Task: Create a due date automation trigger when advanced on, on the monday after a card is due add content with a name not containing resume at 11:00 AM.
Action: Mouse moved to (1007, 79)
Screenshot: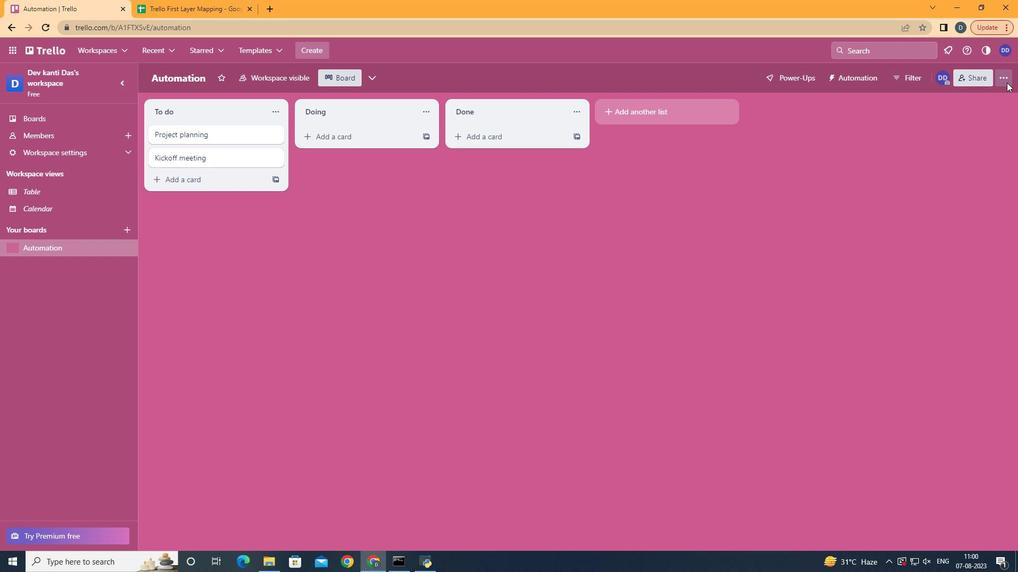 
Action: Mouse pressed left at (1007, 79)
Screenshot: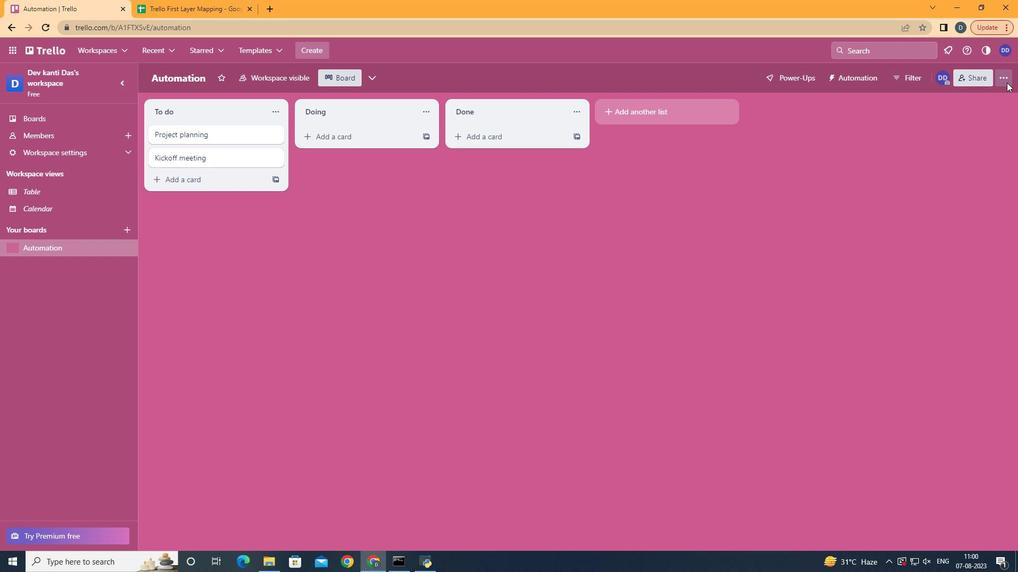 
Action: Mouse moved to (934, 228)
Screenshot: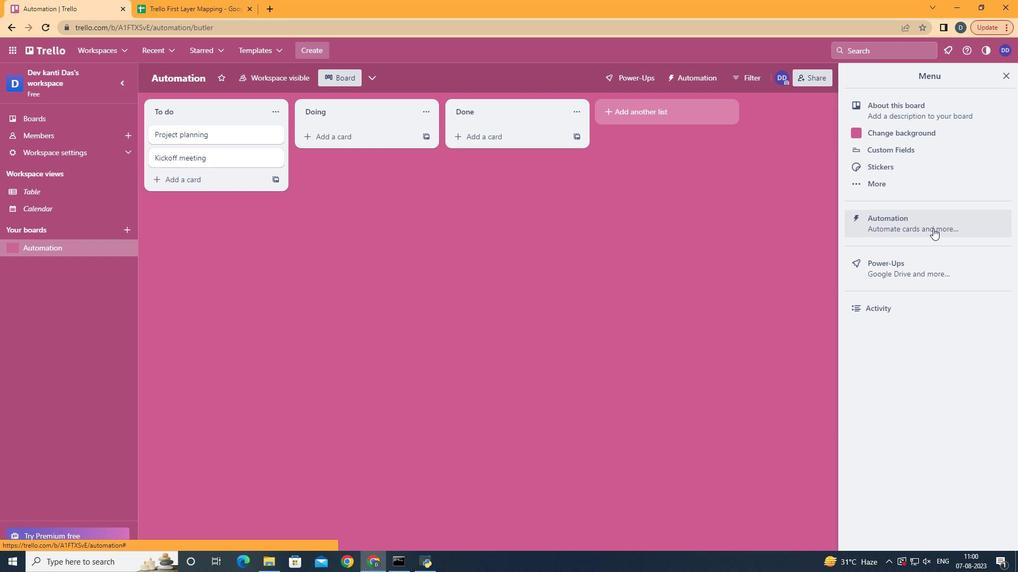
Action: Mouse pressed left at (934, 228)
Screenshot: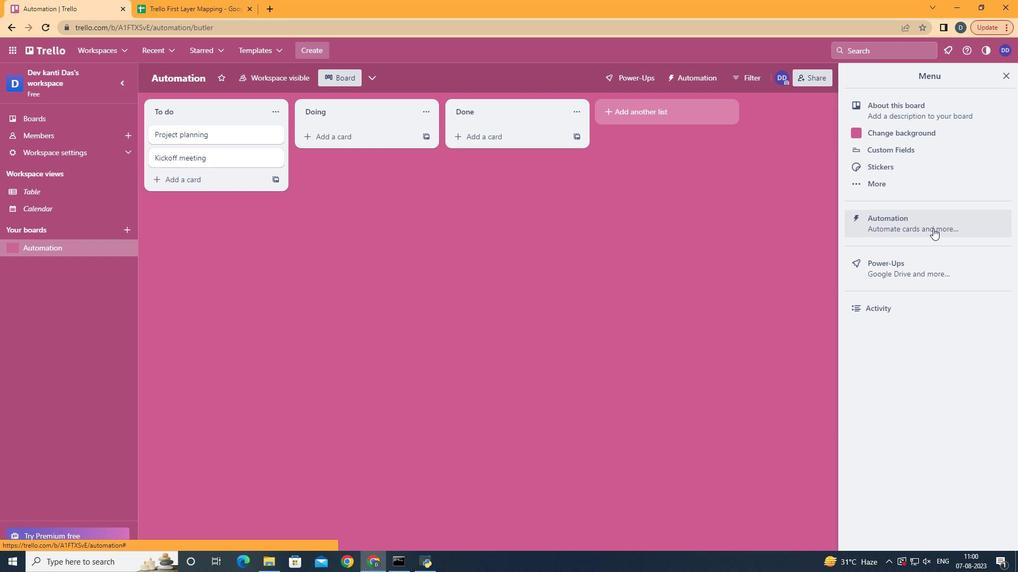 
Action: Mouse moved to (187, 218)
Screenshot: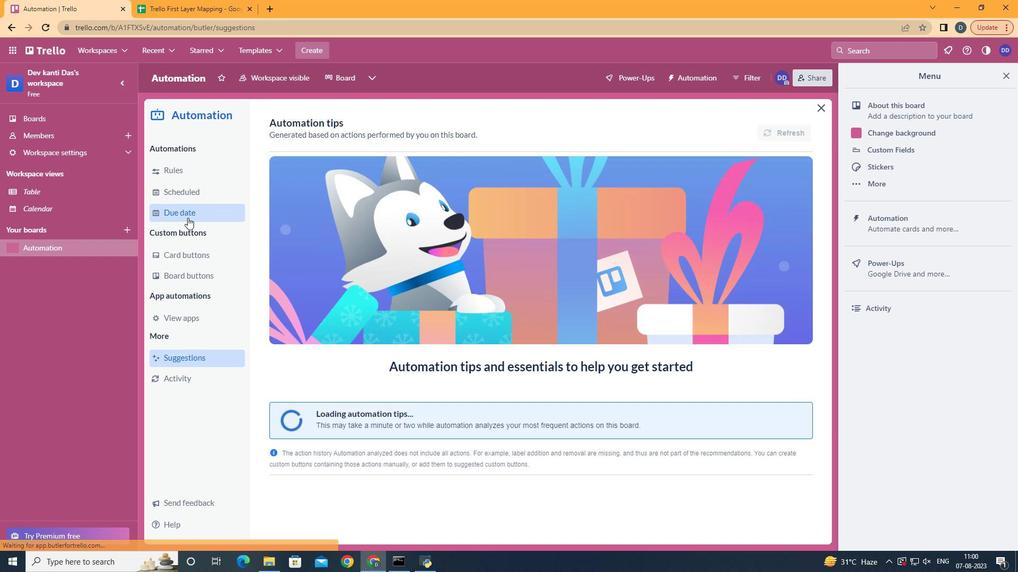 
Action: Mouse pressed left at (187, 218)
Screenshot: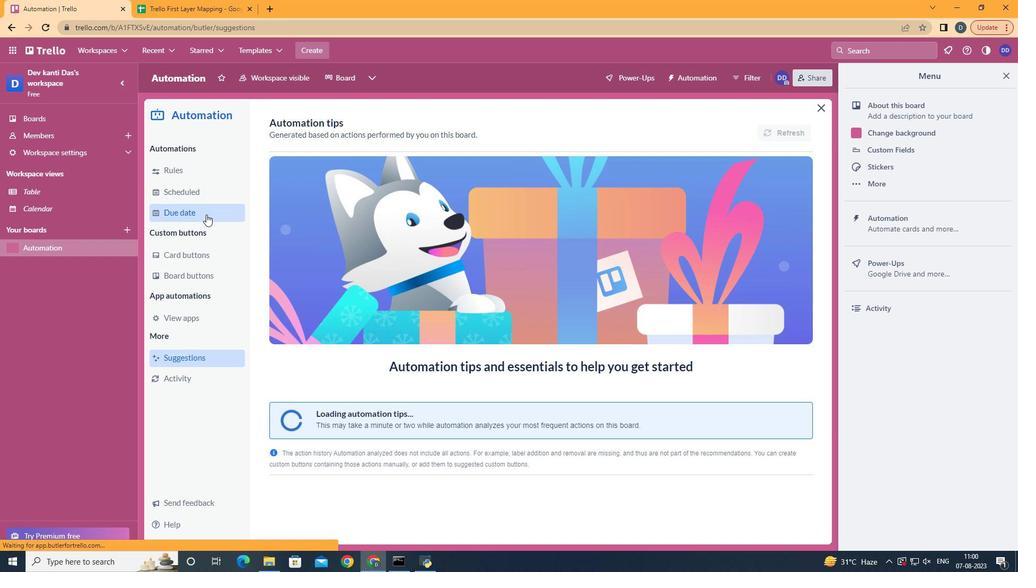 
Action: Mouse moved to (739, 125)
Screenshot: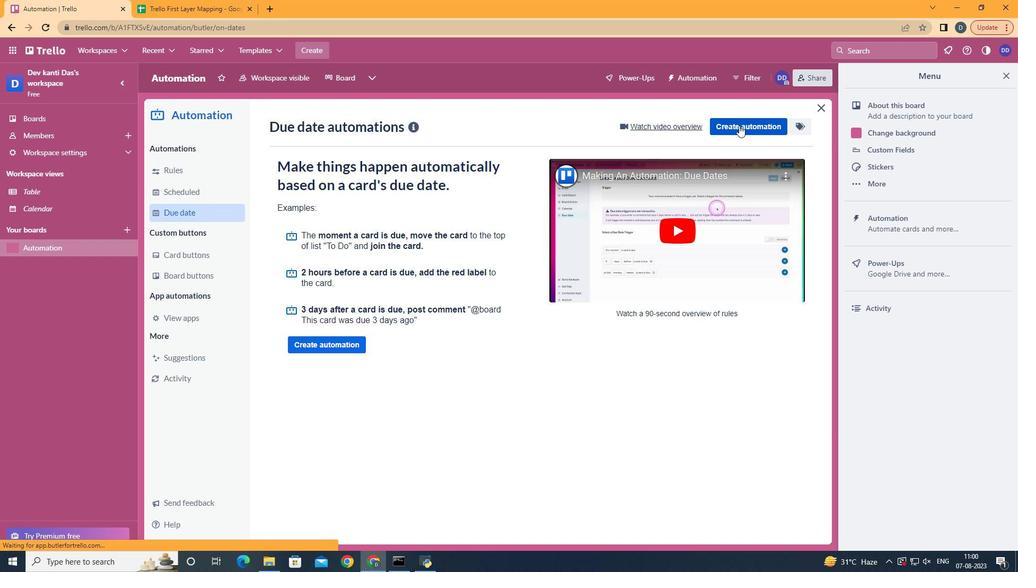 
Action: Mouse pressed left at (739, 125)
Screenshot: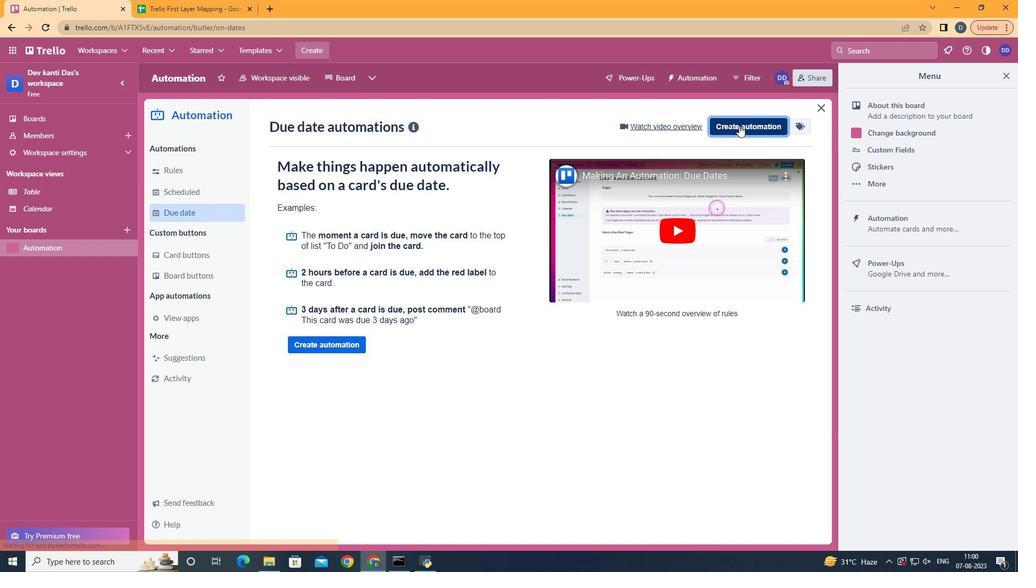 
Action: Mouse moved to (579, 228)
Screenshot: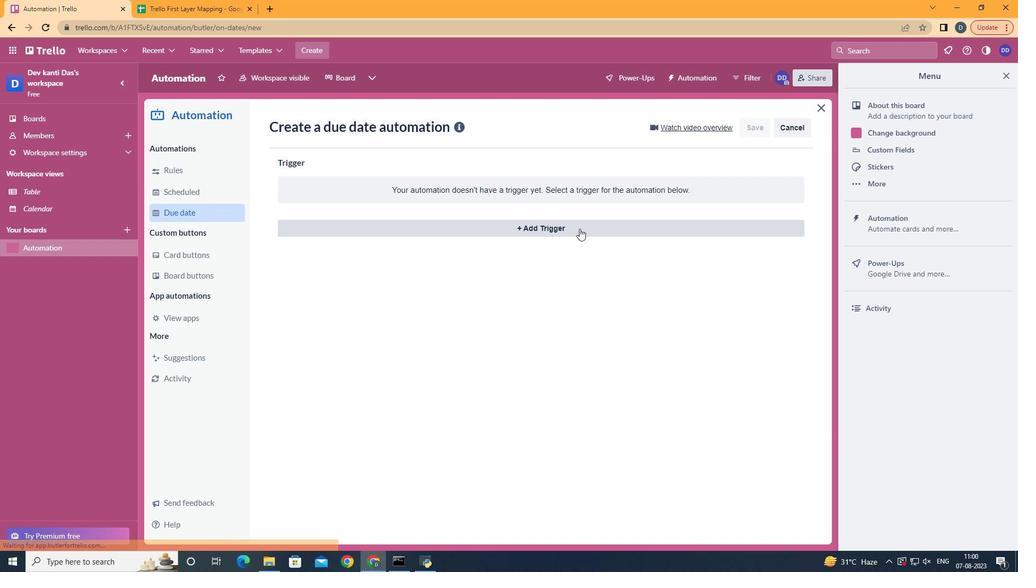 
Action: Mouse pressed left at (579, 228)
Screenshot: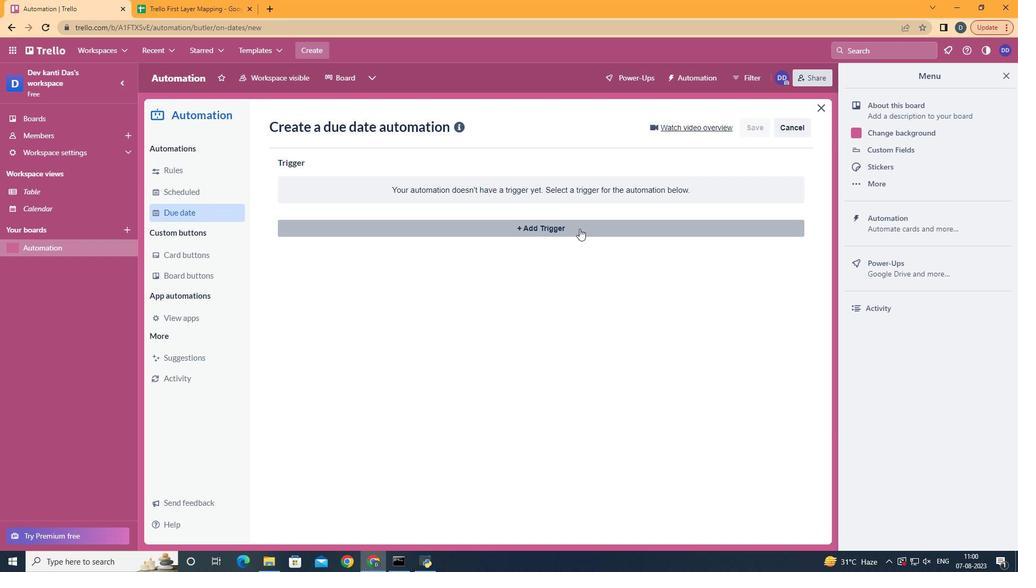 
Action: Mouse moved to (336, 275)
Screenshot: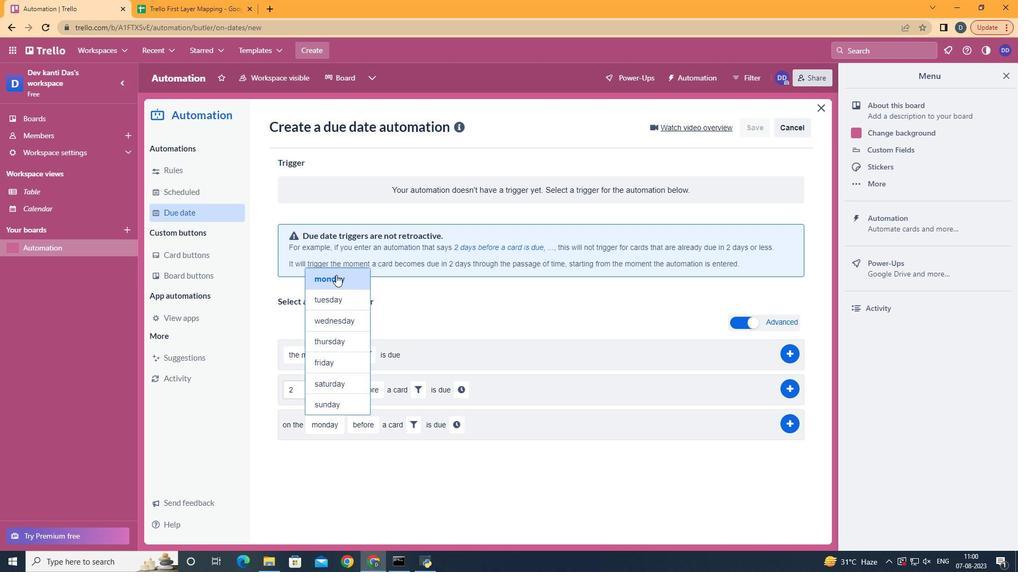 
Action: Mouse pressed left at (336, 275)
Screenshot: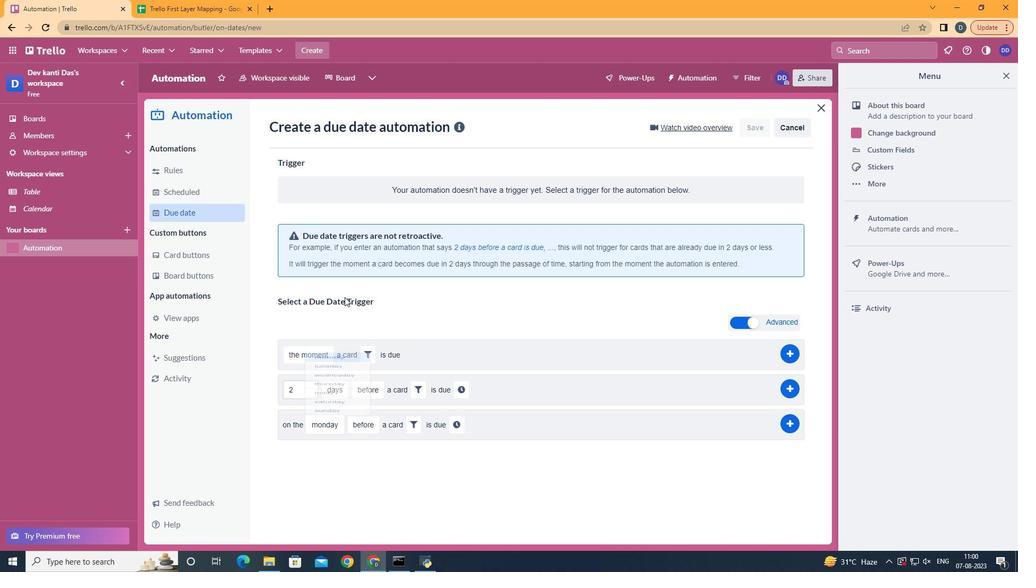 
Action: Mouse moved to (371, 466)
Screenshot: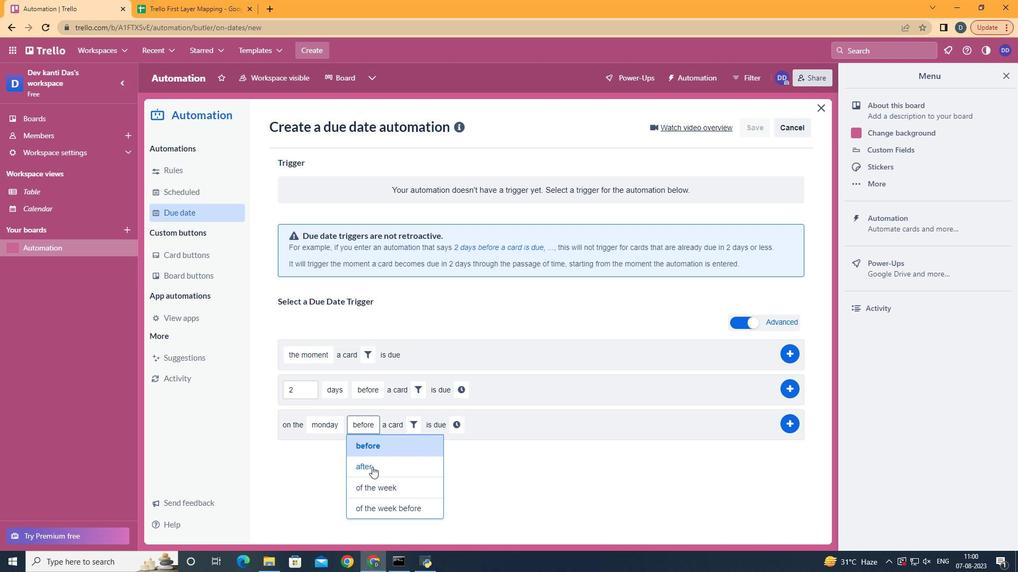 
Action: Mouse pressed left at (371, 466)
Screenshot: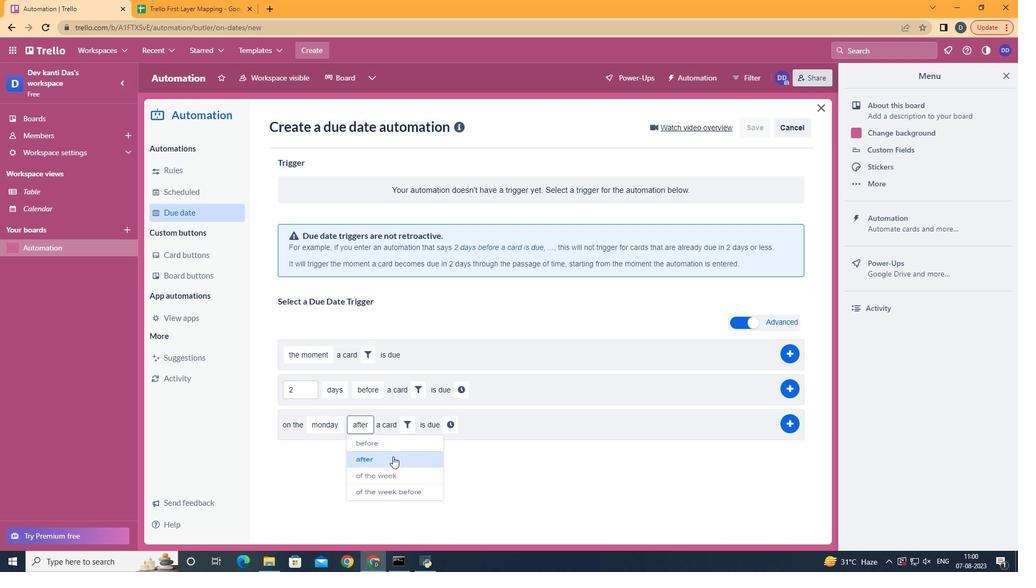 
Action: Mouse moved to (411, 417)
Screenshot: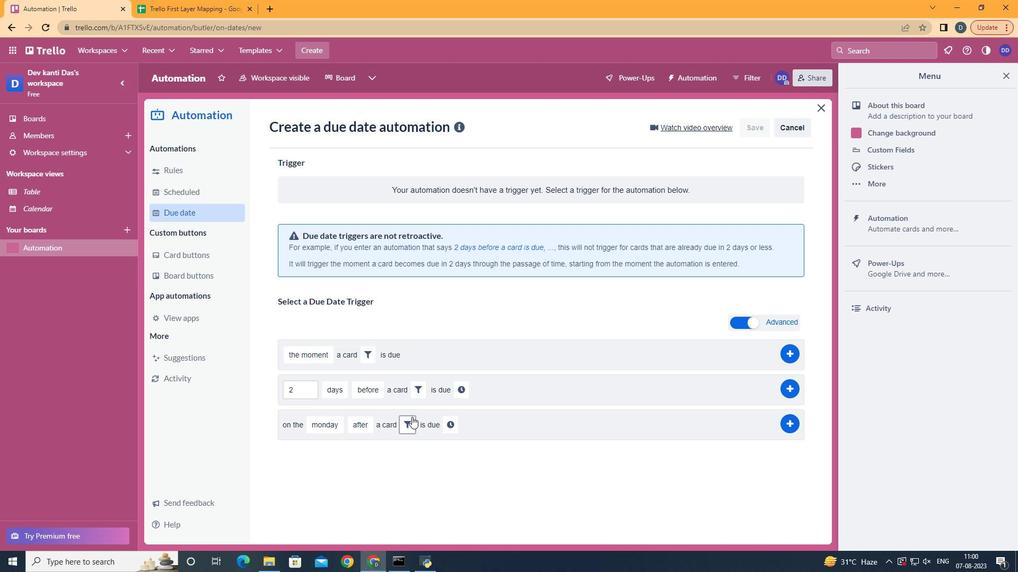 
Action: Mouse pressed left at (411, 417)
Screenshot: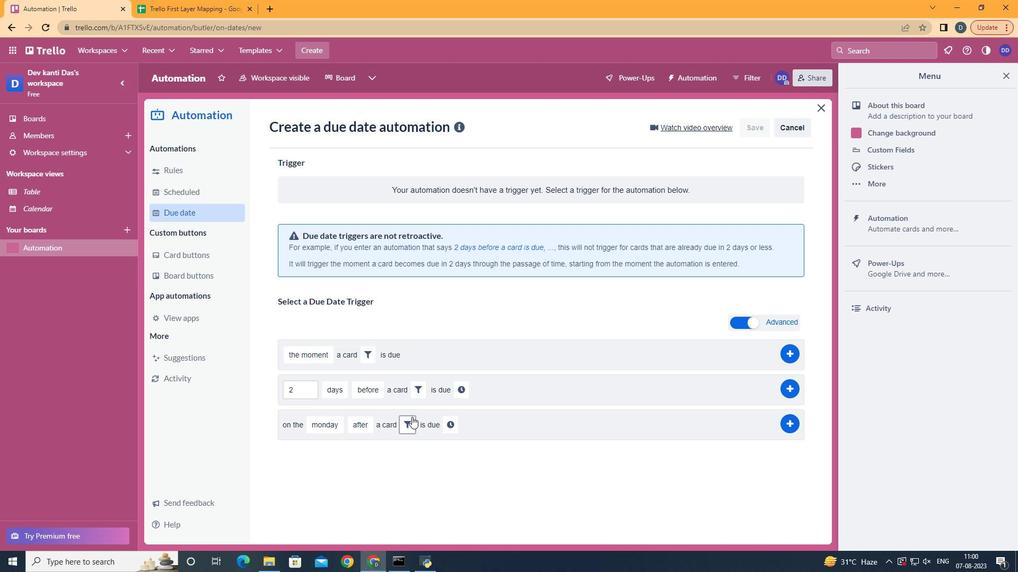 
Action: Mouse moved to (538, 462)
Screenshot: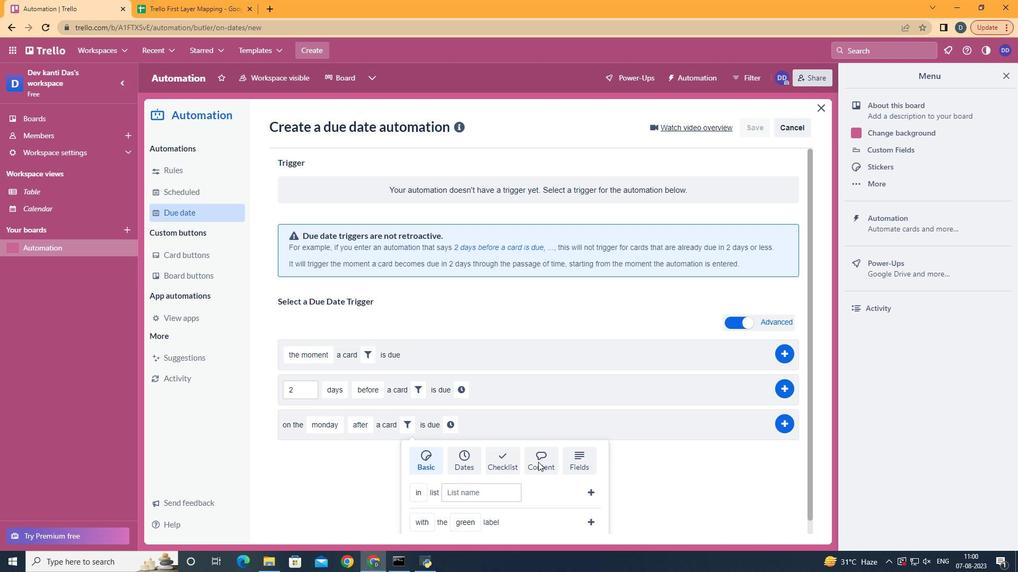 
Action: Mouse pressed left at (538, 462)
Screenshot: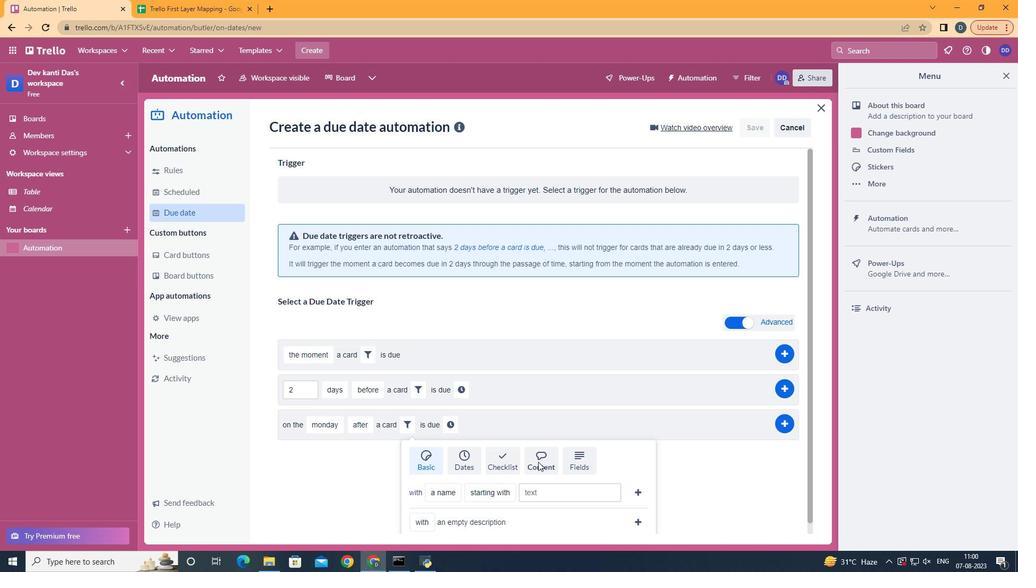 
Action: Mouse moved to (463, 433)
Screenshot: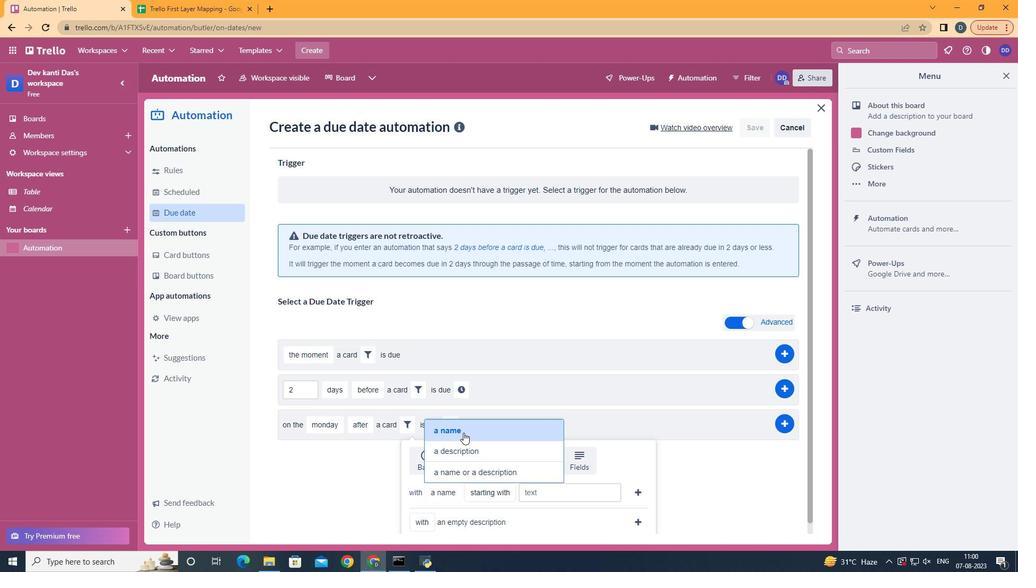 
Action: Mouse pressed left at (463, 433)
Screenshot: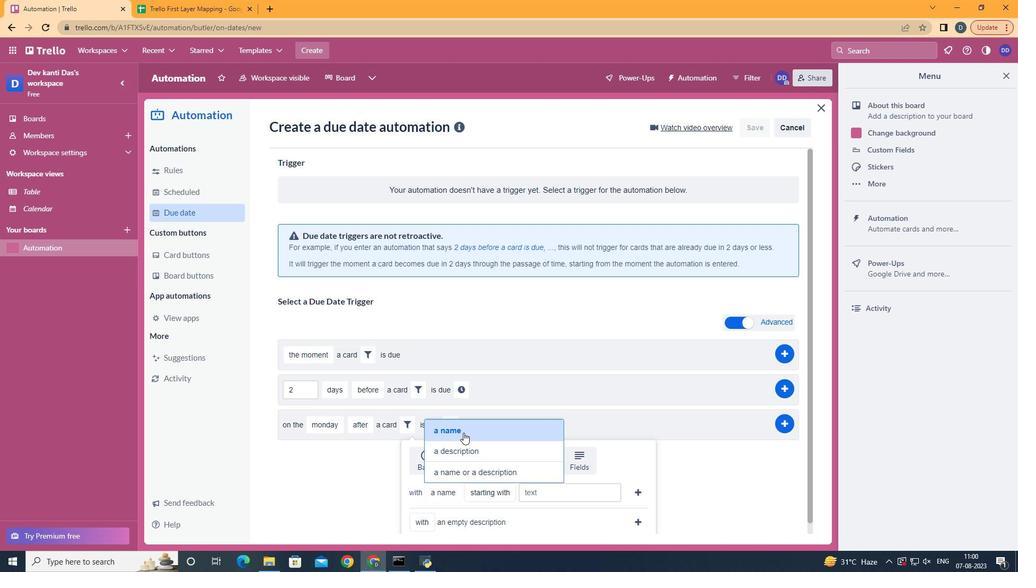 
Action: Mouse moved to (498, 473)
Screenshot: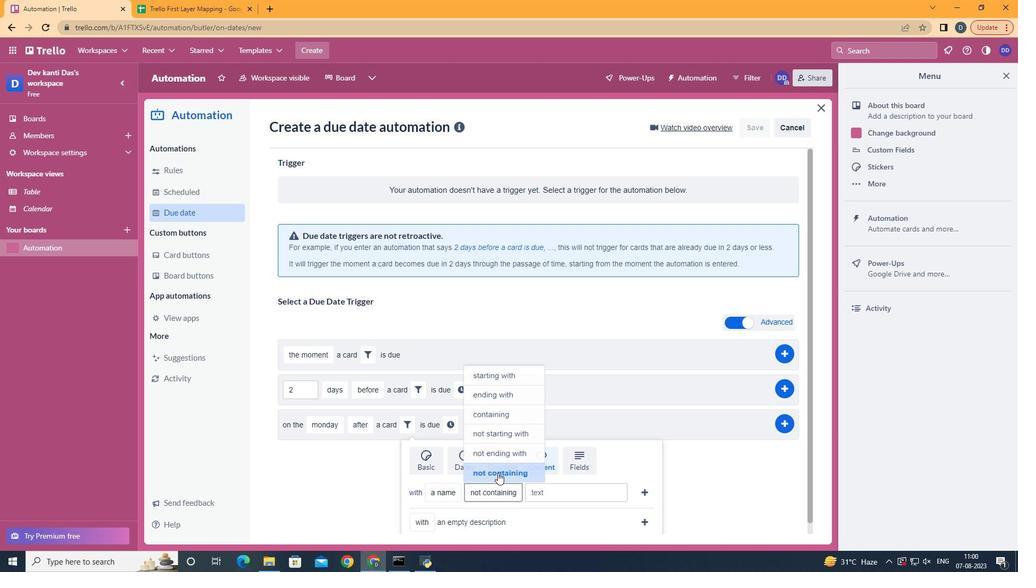 
Action: Mouse pressed left at (498, 473)
Screenshot: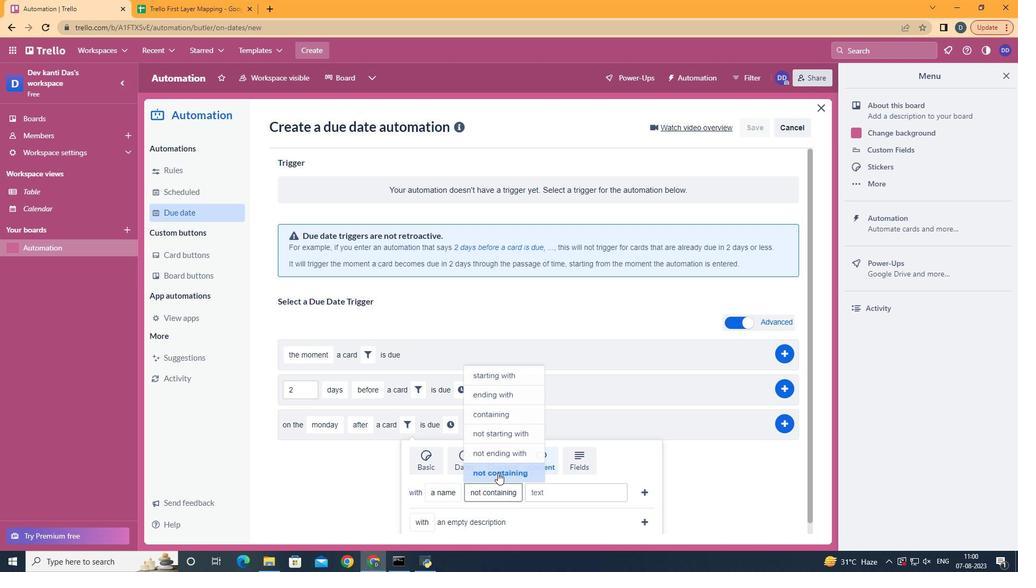 
Action: Mouse moved to (551, 497)
Screenshot: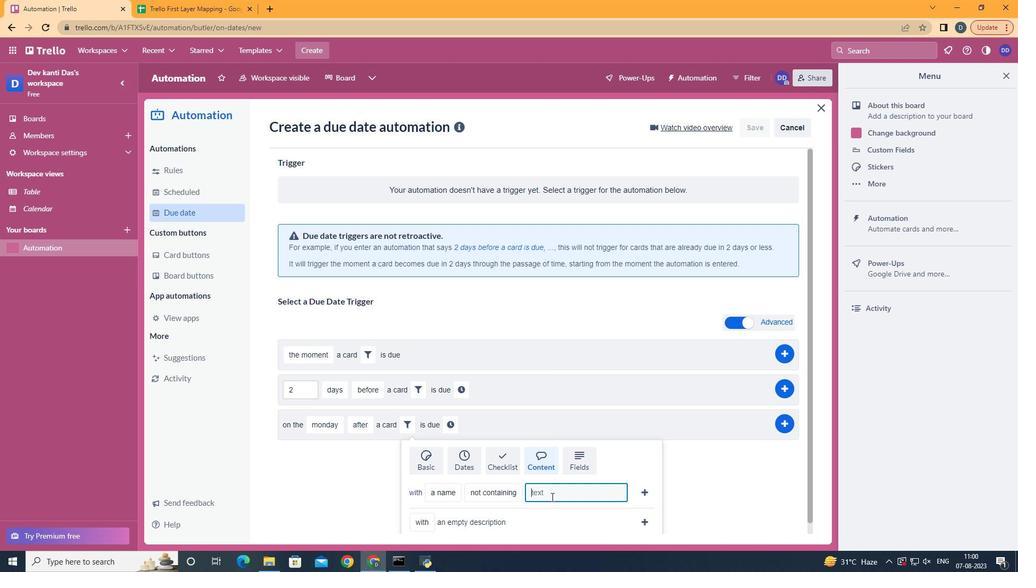 
Action: Mouse pressed left at (551, 497)
Screenshot: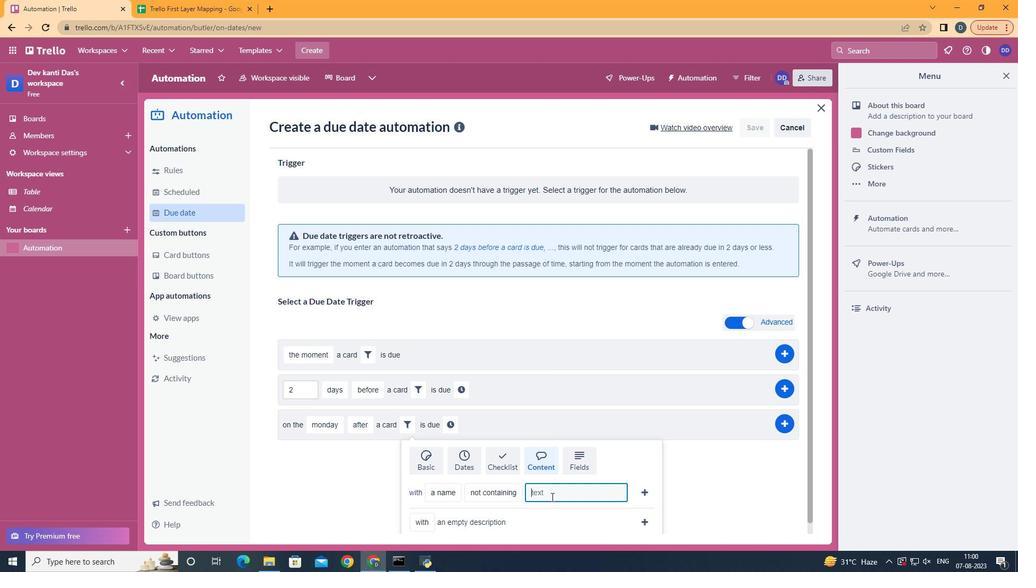 
Action: Key pressed resume
Screenshot: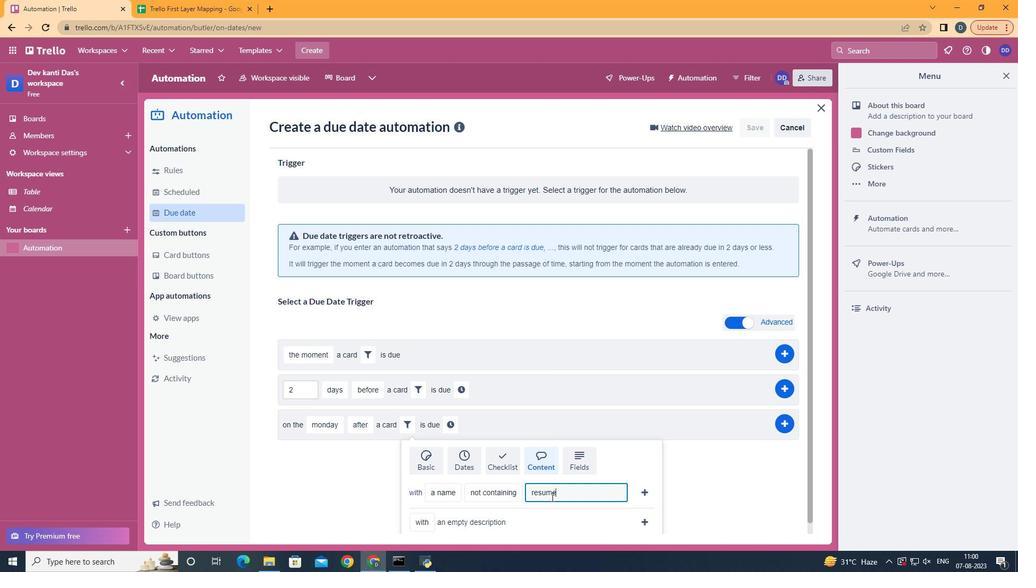 
Action: Mouse moved to (648, 493)
Screenshot: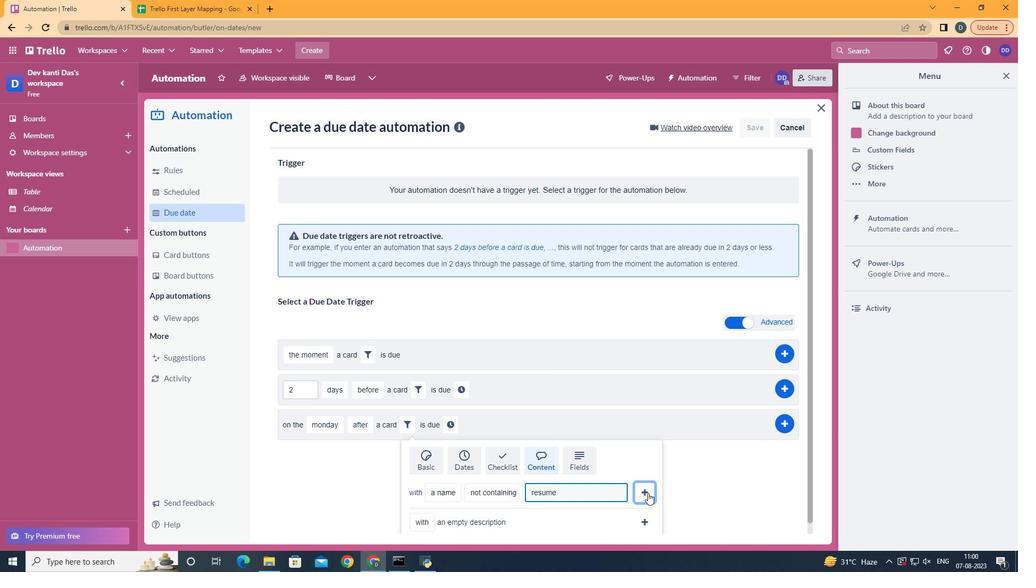
Action: Mouse pressed left at (648, 493)
Screenshot: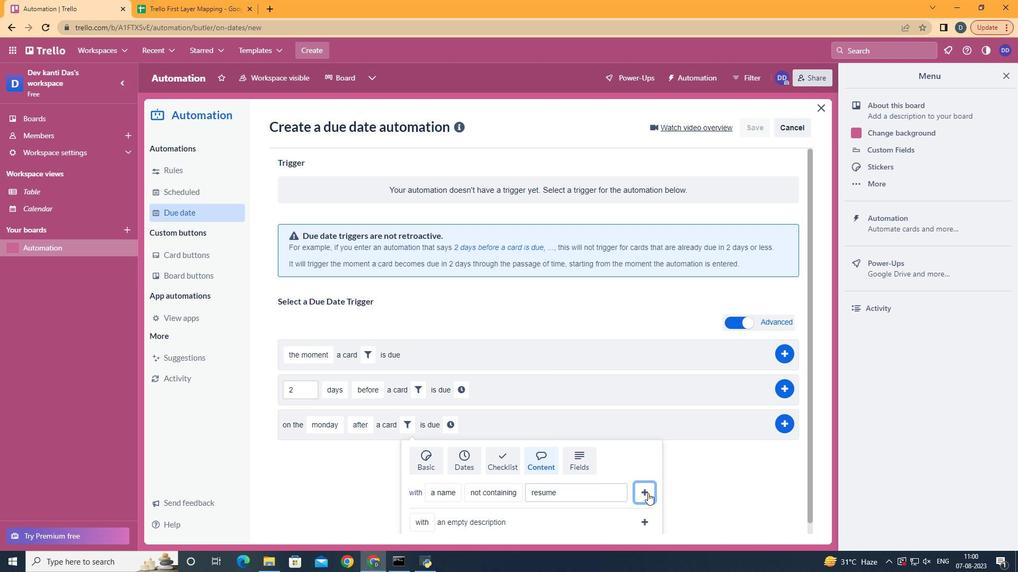 
Action: Mouse moved to (599, 430)
Screenshot: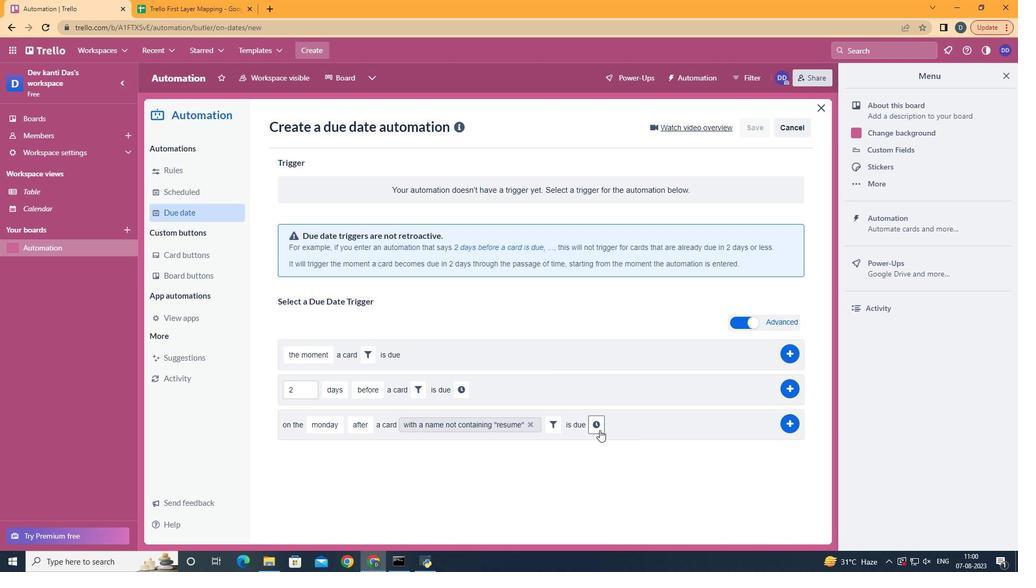 
Action: Mouse pressed left at (599, 430)
Screenshot: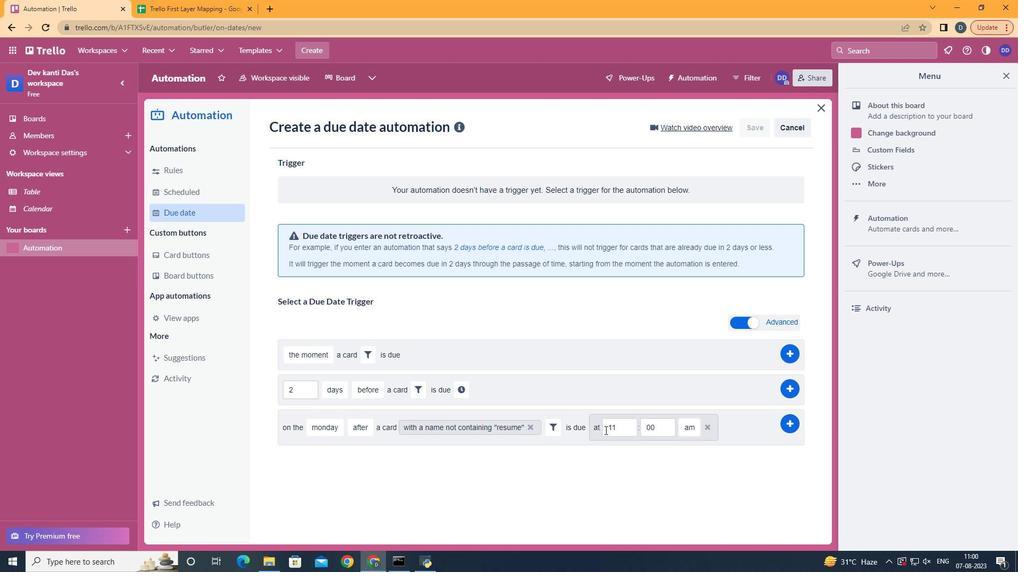 
Action: Mouse moved to (789, 422)
Screenshot: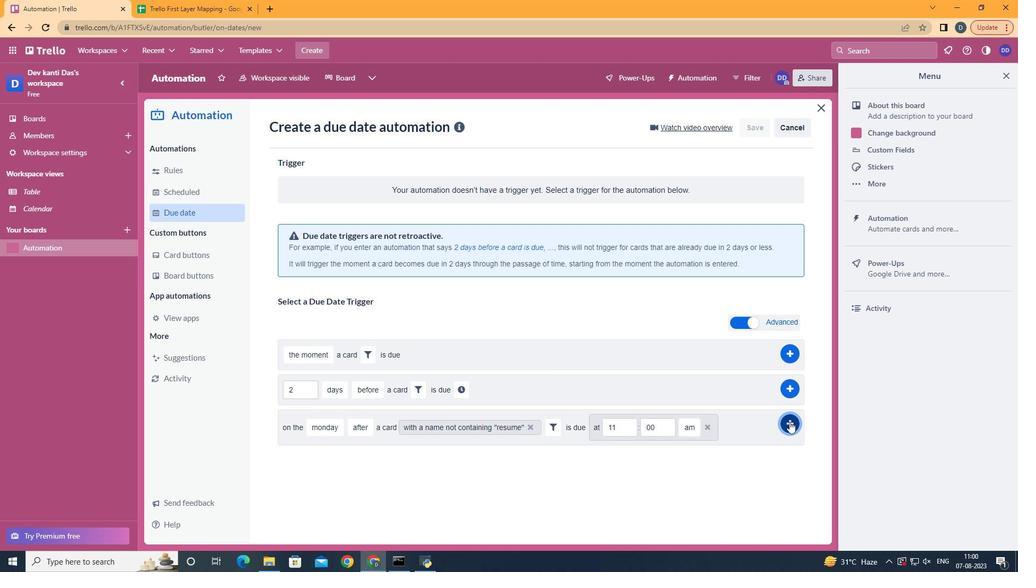 
Action: Mouse pressed left at (789, 422)
Screenshot: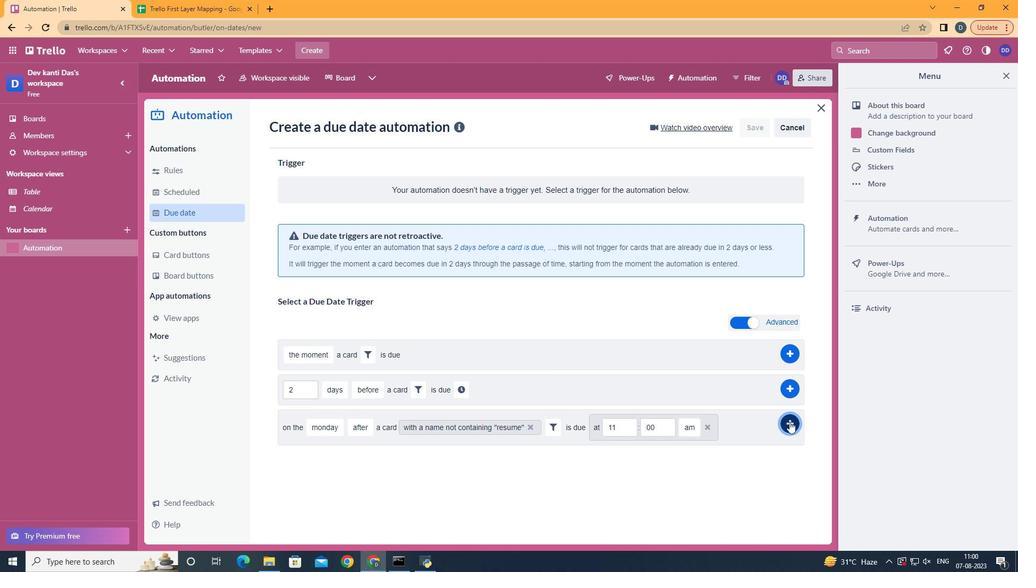 
Action: Mouse moved to (510, 220)
Screenshot: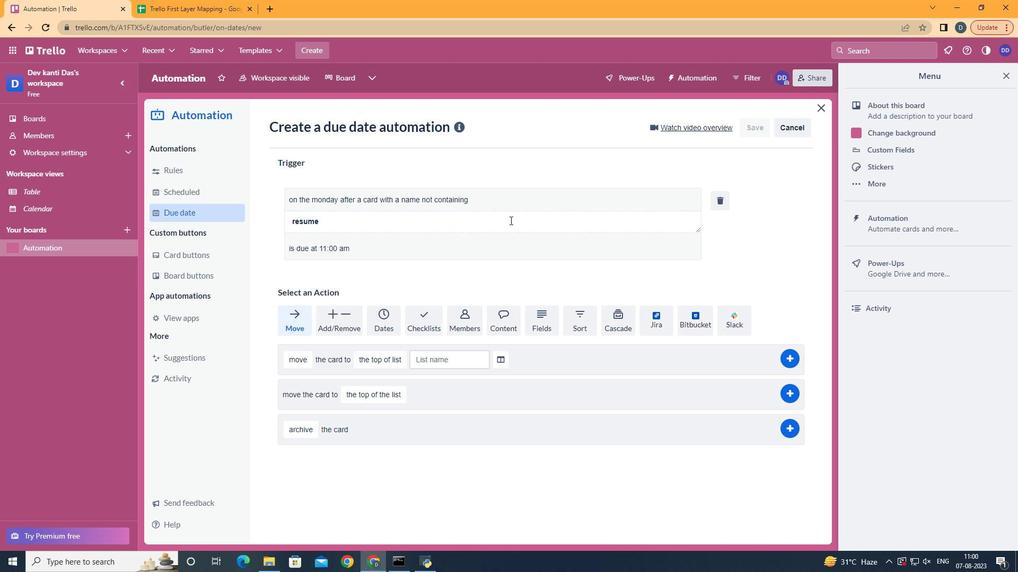 
